 Task: Add Aura Cacia Clearing Eucalyptus Mist to the cart.
Action: Mouse moved to (323, 161)
Screenshot: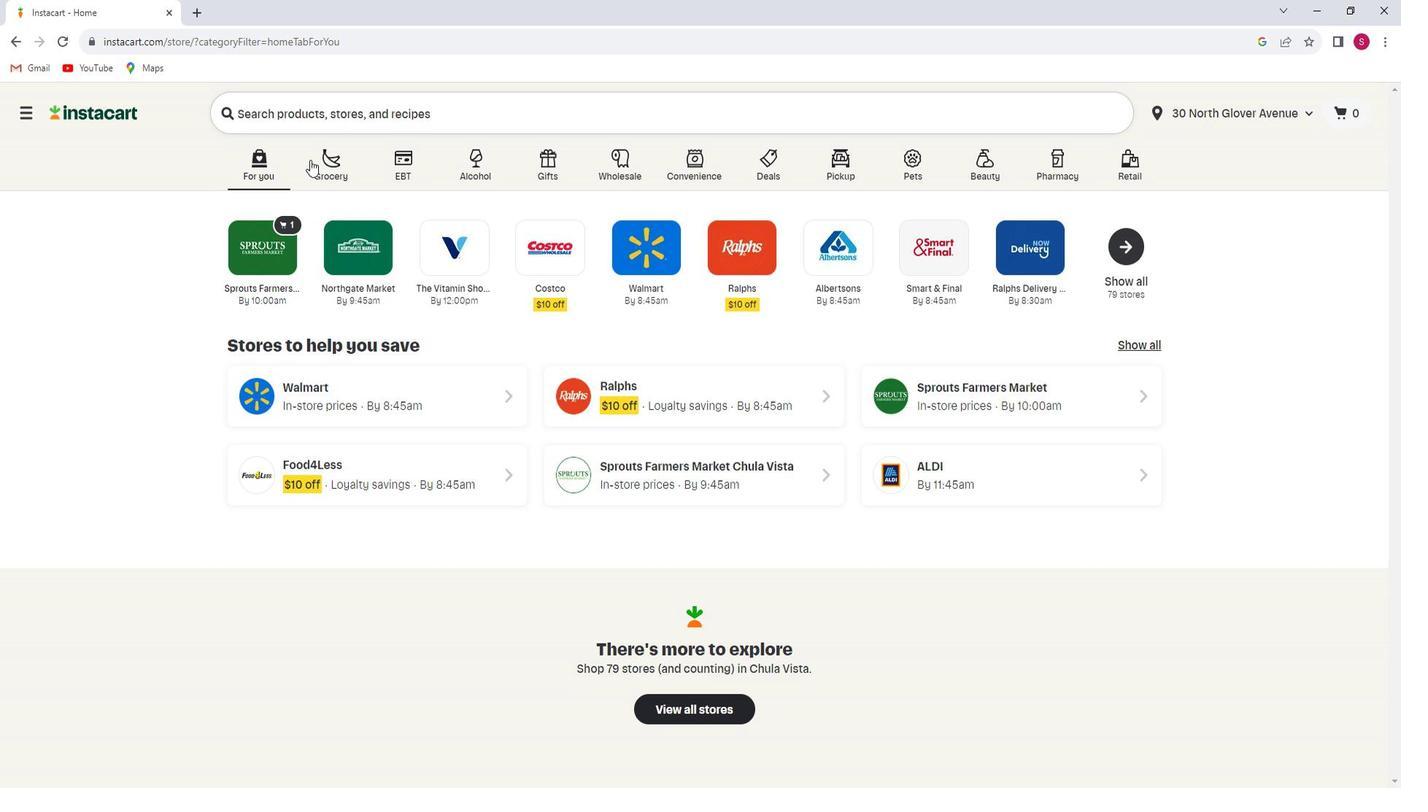 
Action: Mouse pressed left at (323, 161)
Screenshot: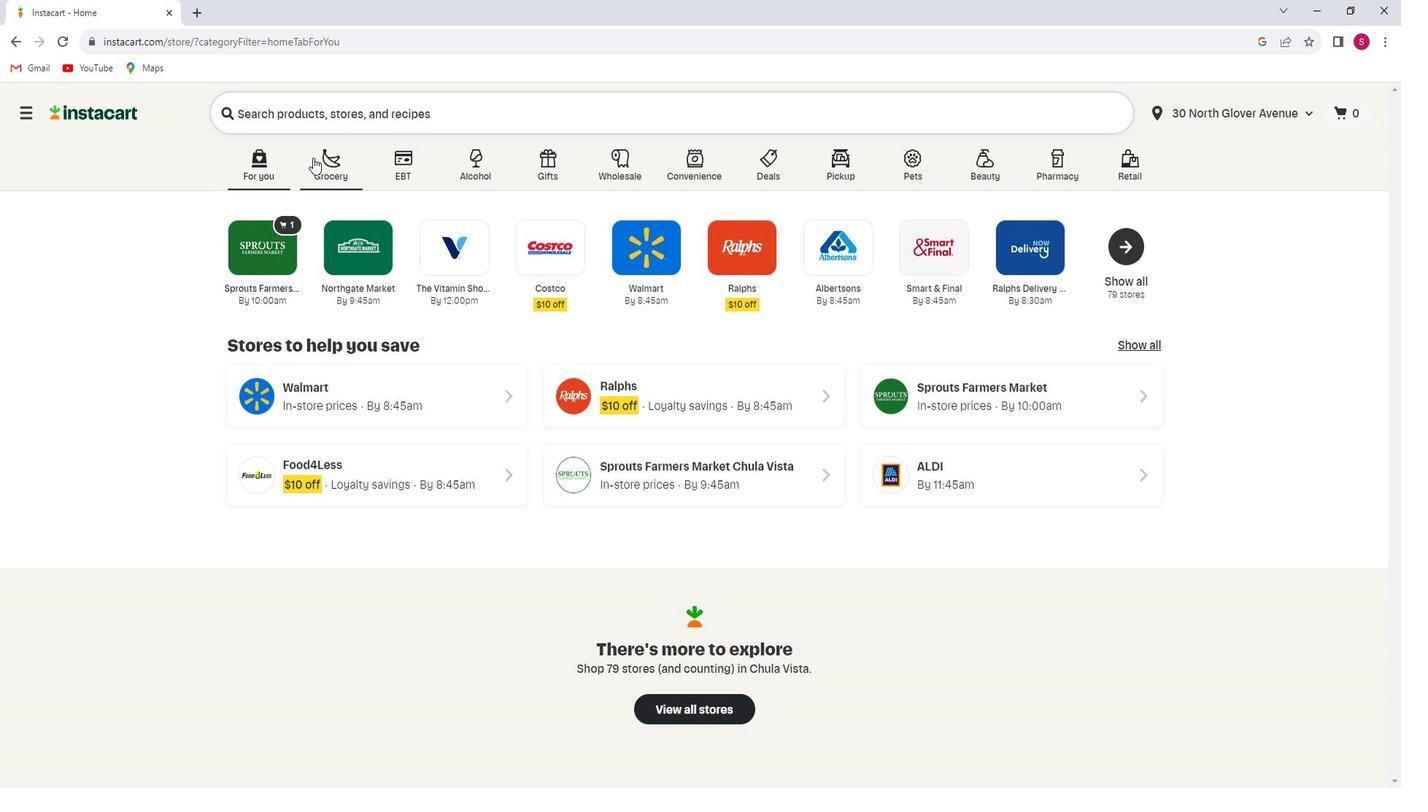 
Action: Mouse moved to (348, 424)
Screenshot: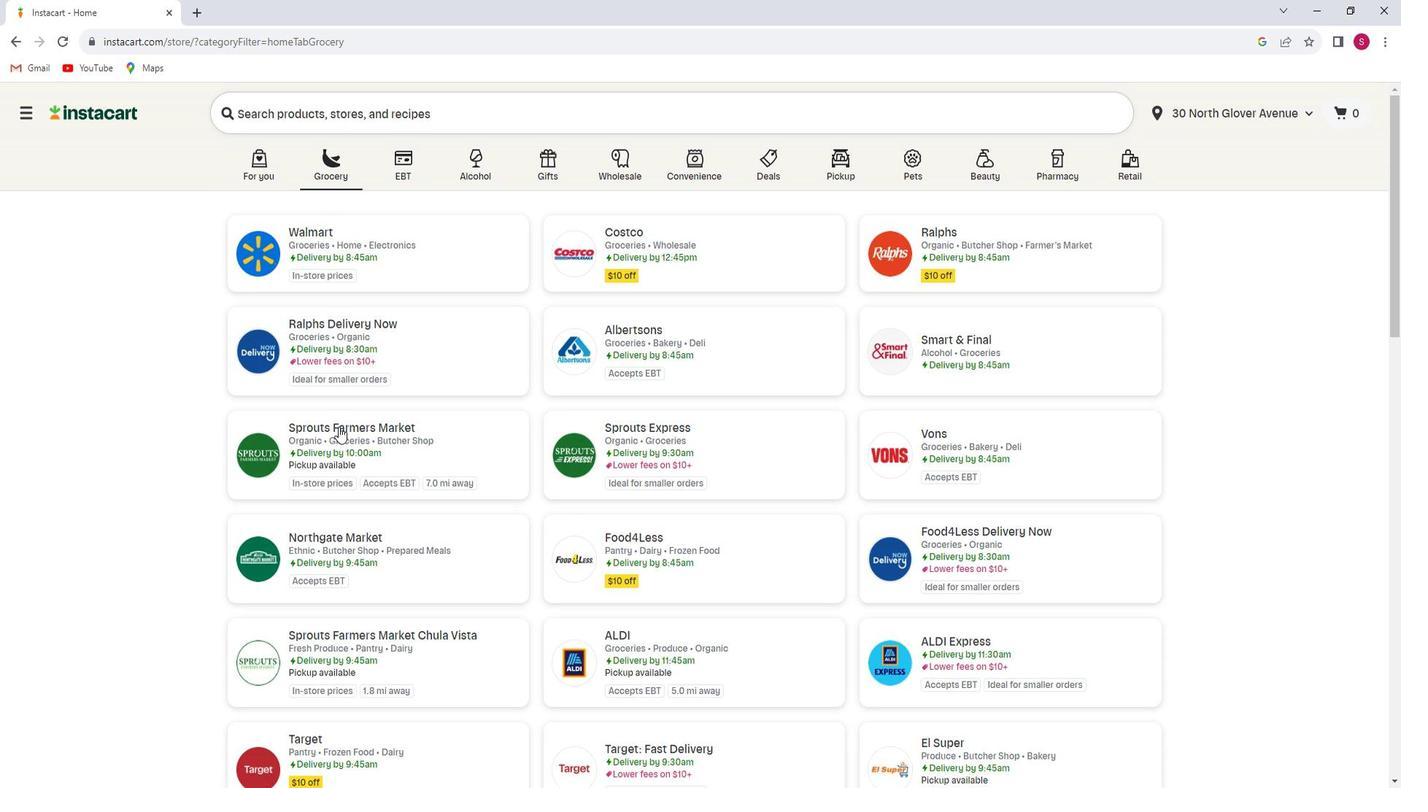 
Action: Mouse pressed left at (348, 424)
Screenshot: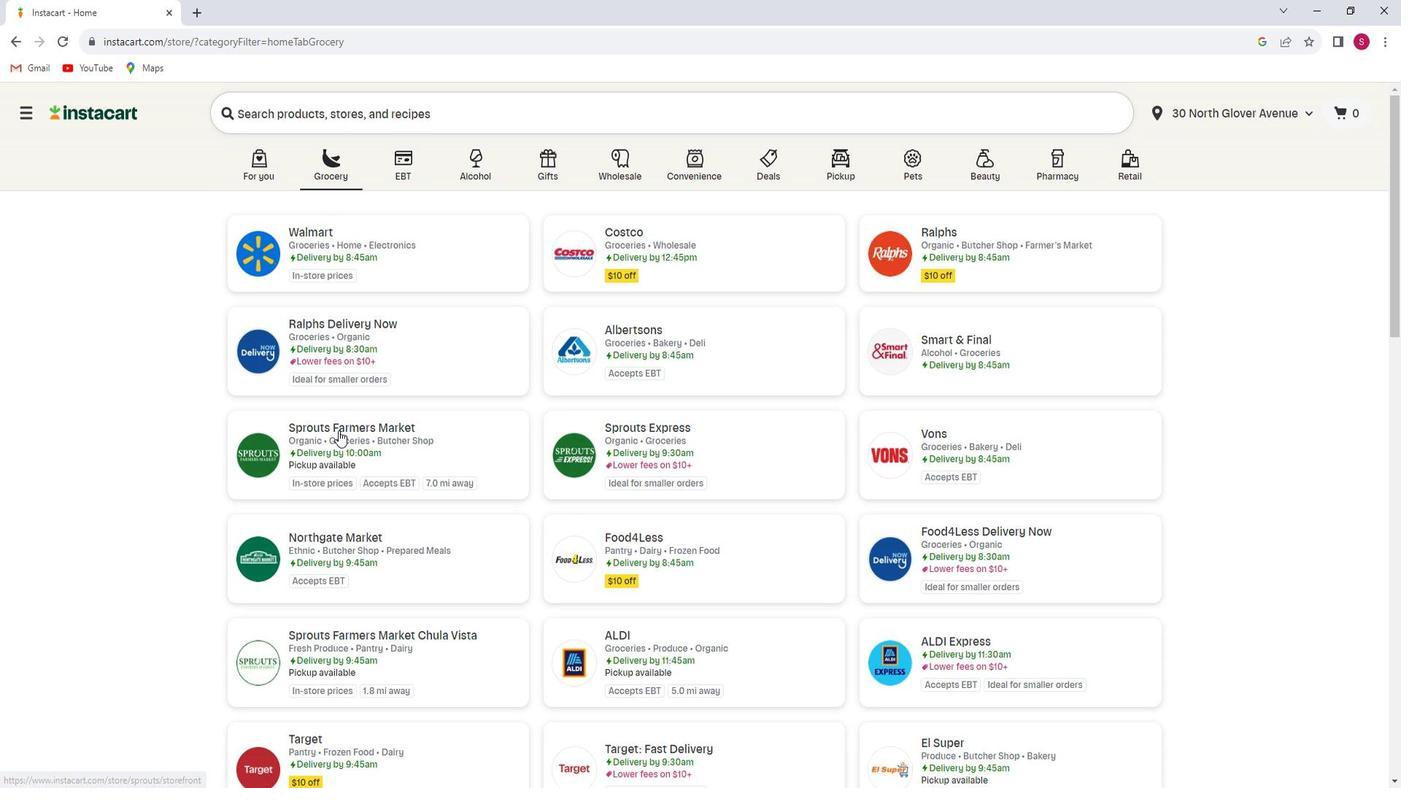 
Action: Mouse moved to (102, 481)
Screenshot: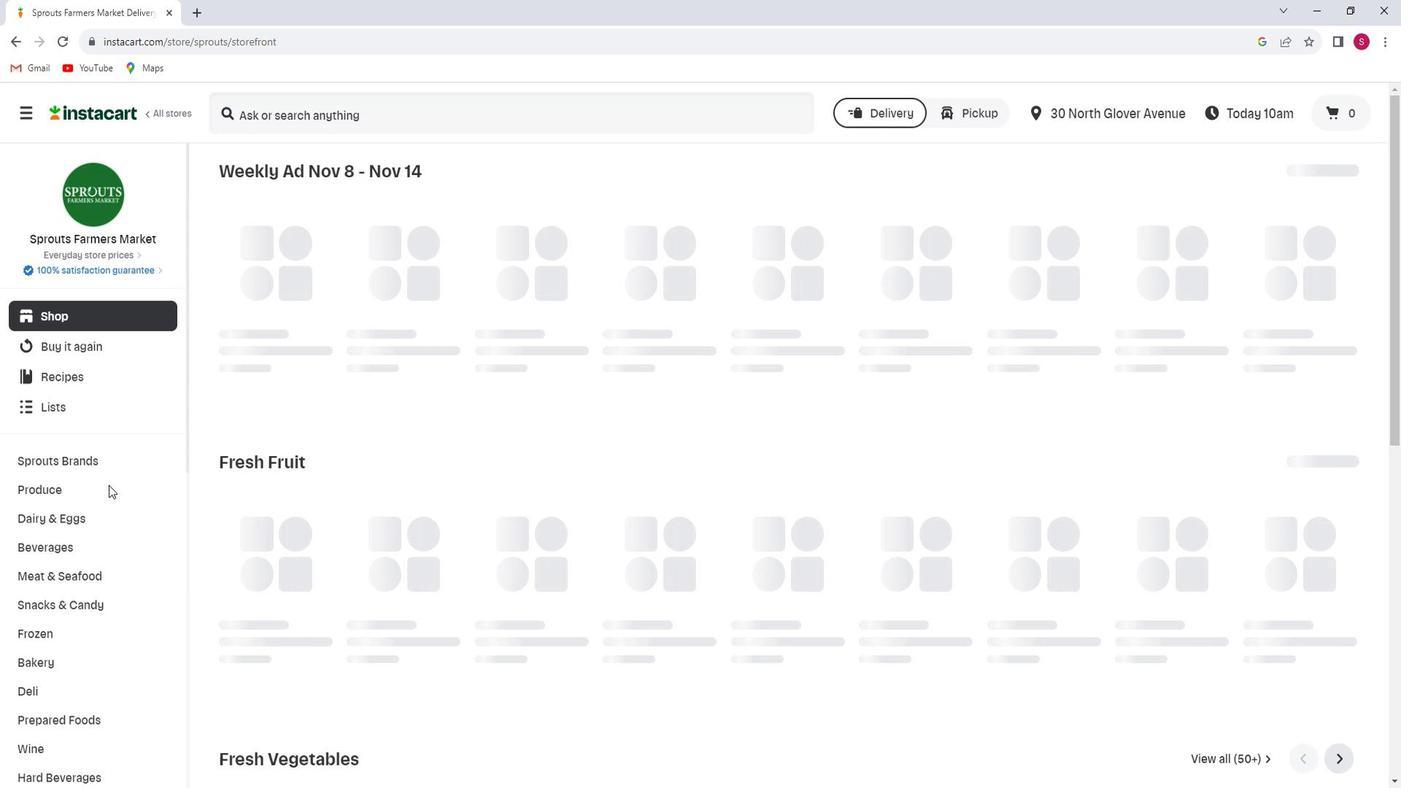 
Action: Mouse scrolled (102, 480) with delta (0, 0)
Screenshot: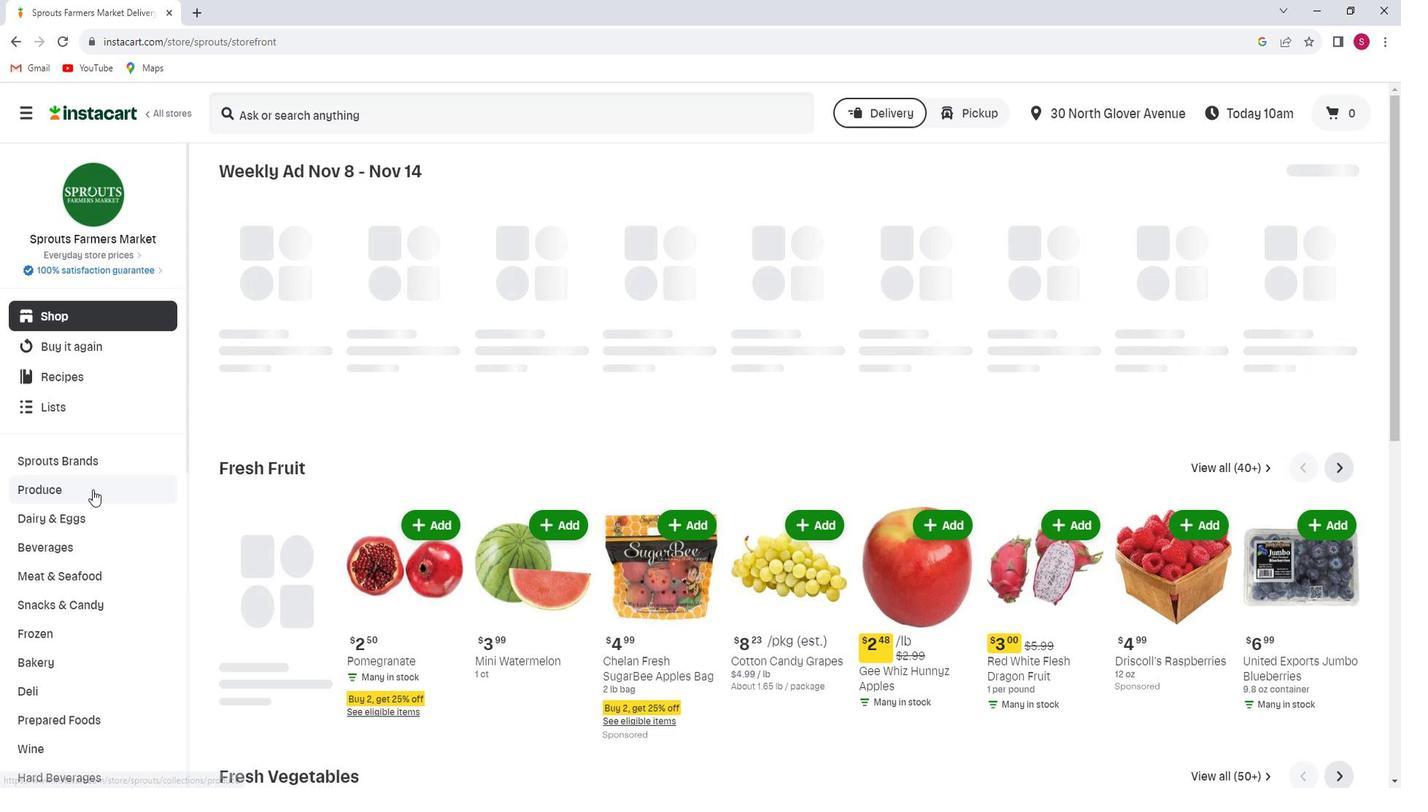 
Action: Mouse scrolled (102, 480) with delta (0, 0)
Screenshot: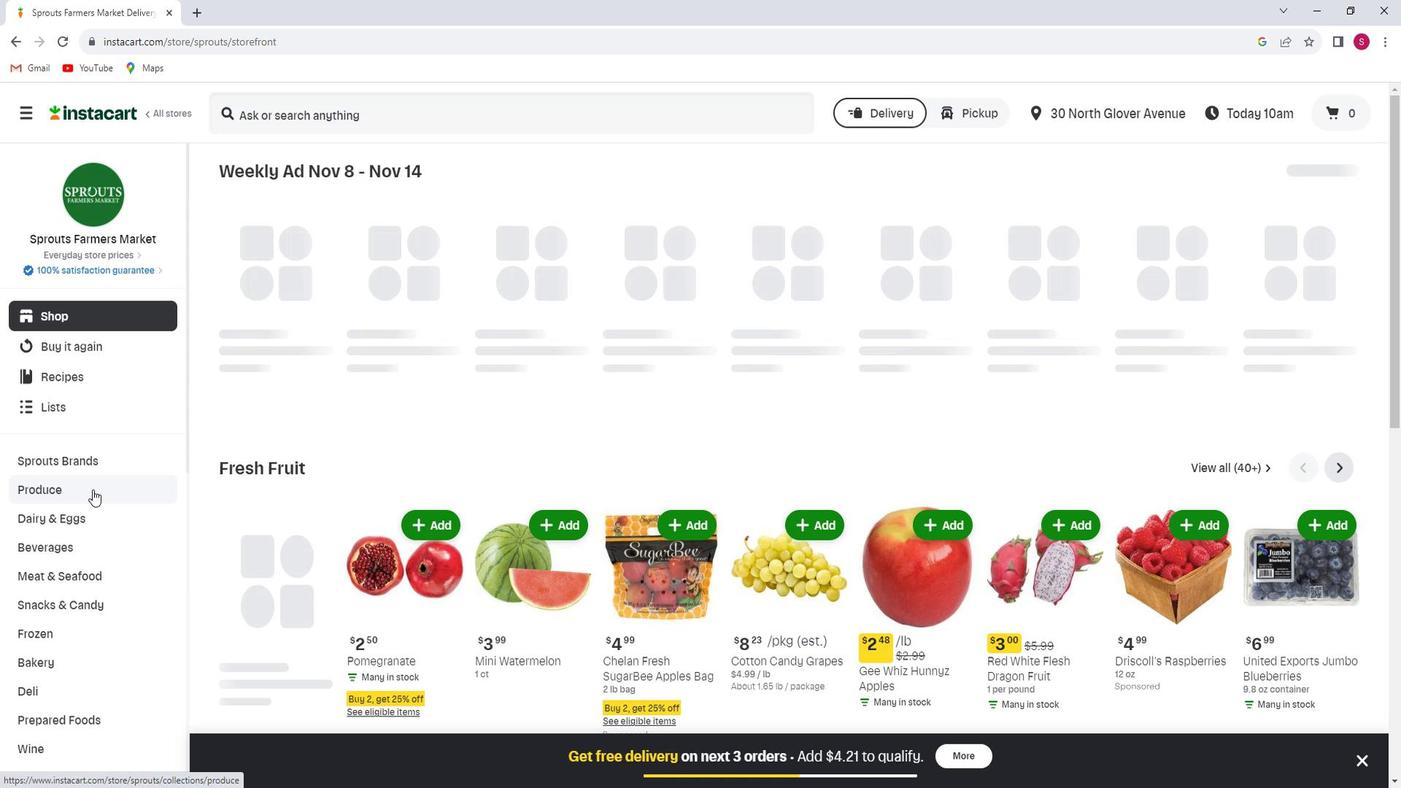 
Action: Mouse scrolled (102, 480) with delta (0, 0)
Screenshot: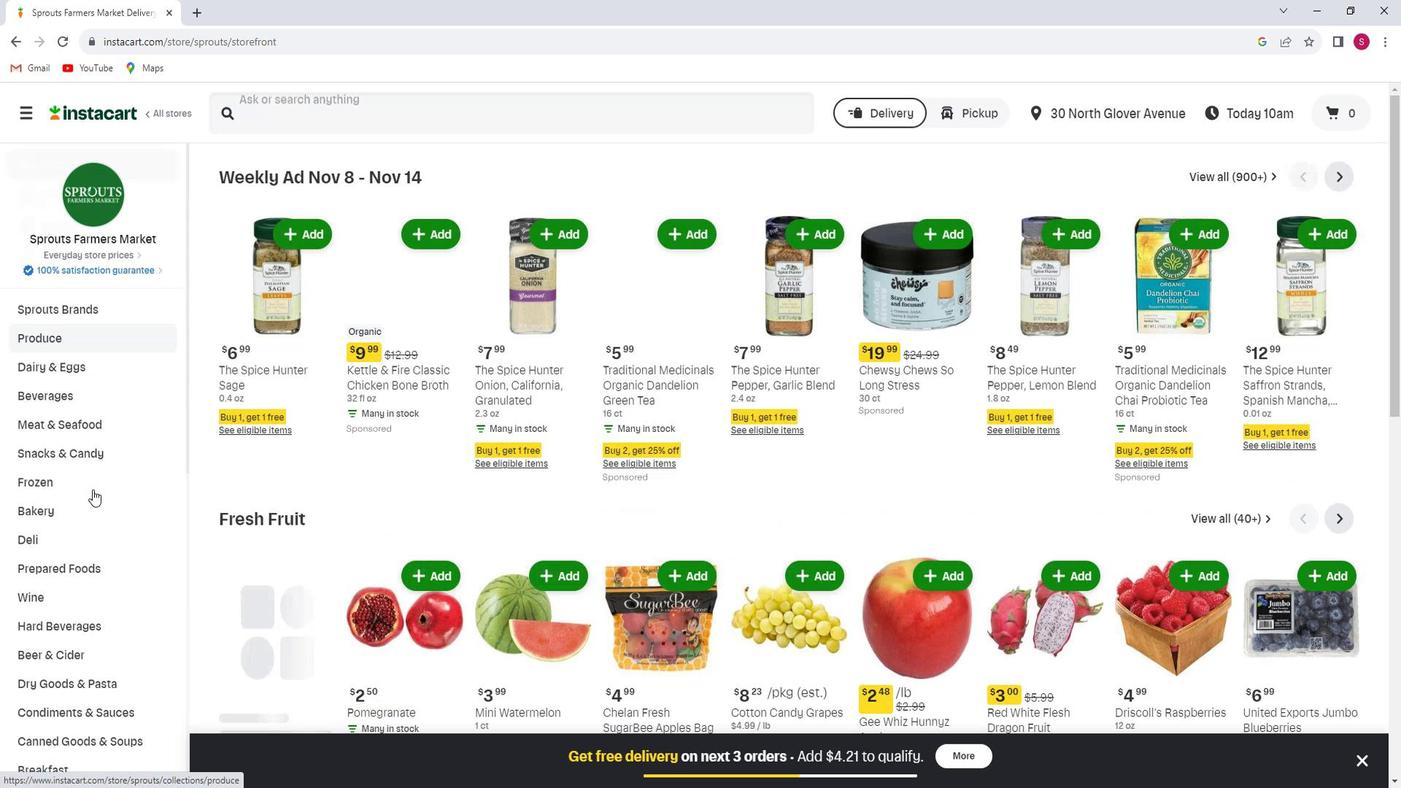 
Action: Mouse scrolled (102, 480) with delta (0, 0)
Screenshot: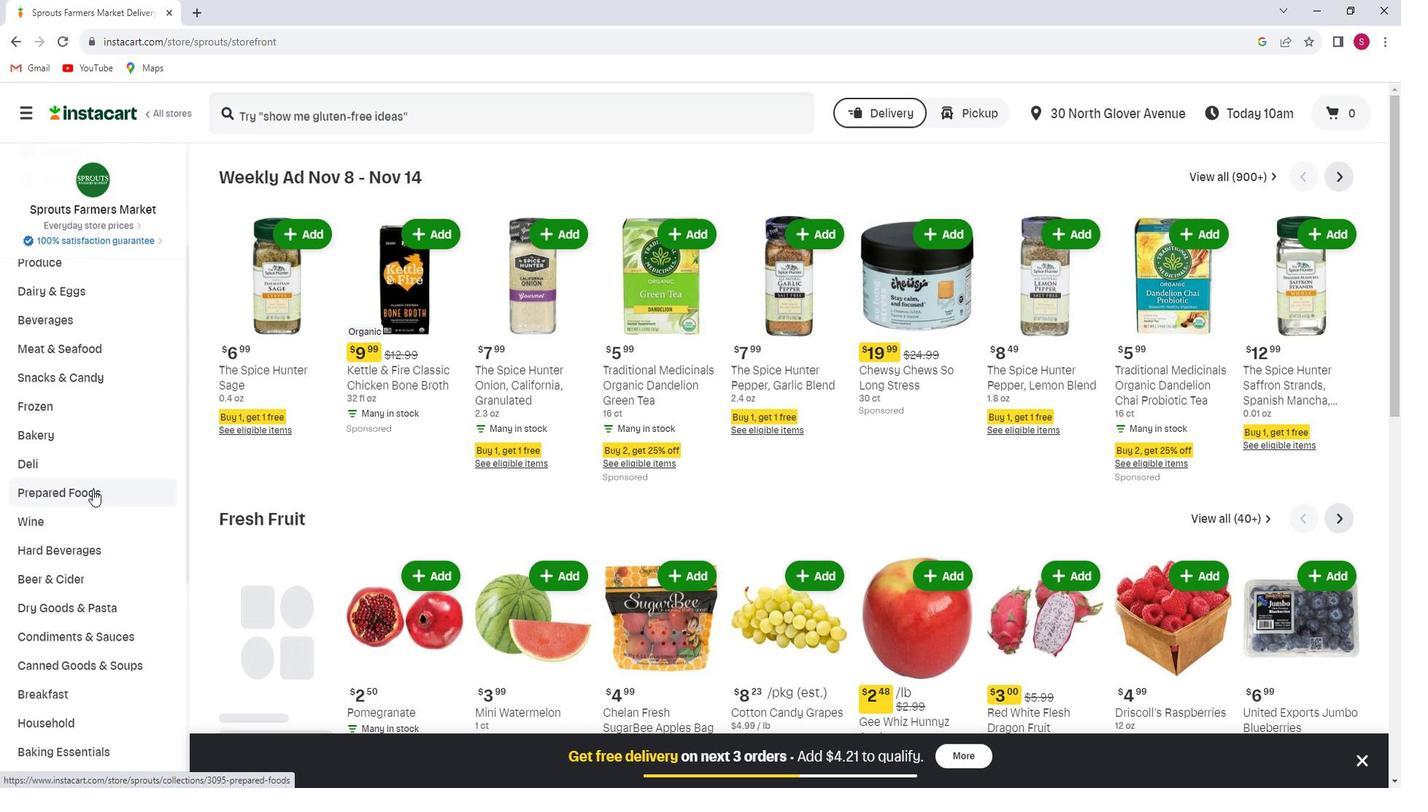 
Action: Mouse scrolled (102, 480) with delta (0, 0)
Screenshot: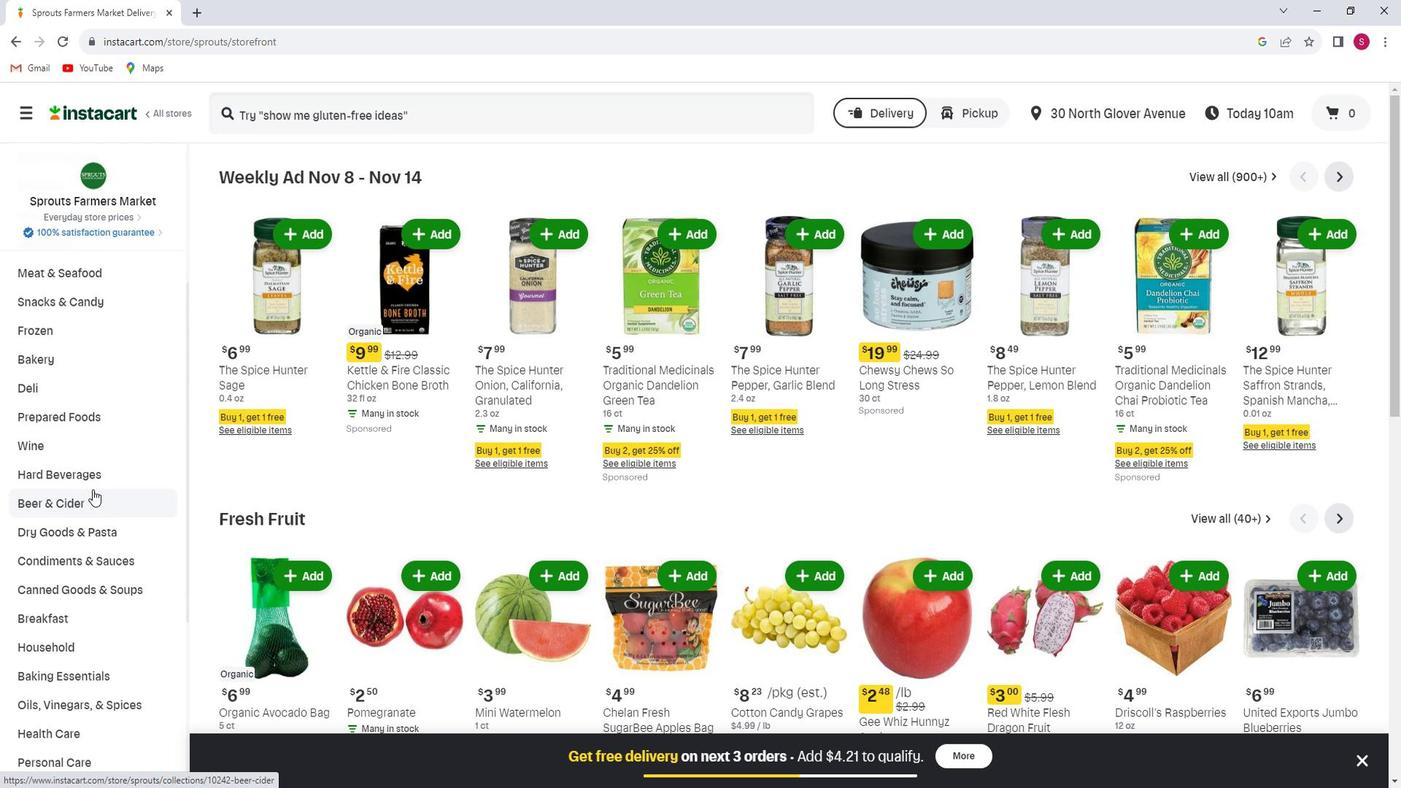 
Action: Mouse scrolled (102, 480) with delta (0, 0)
Screenshot: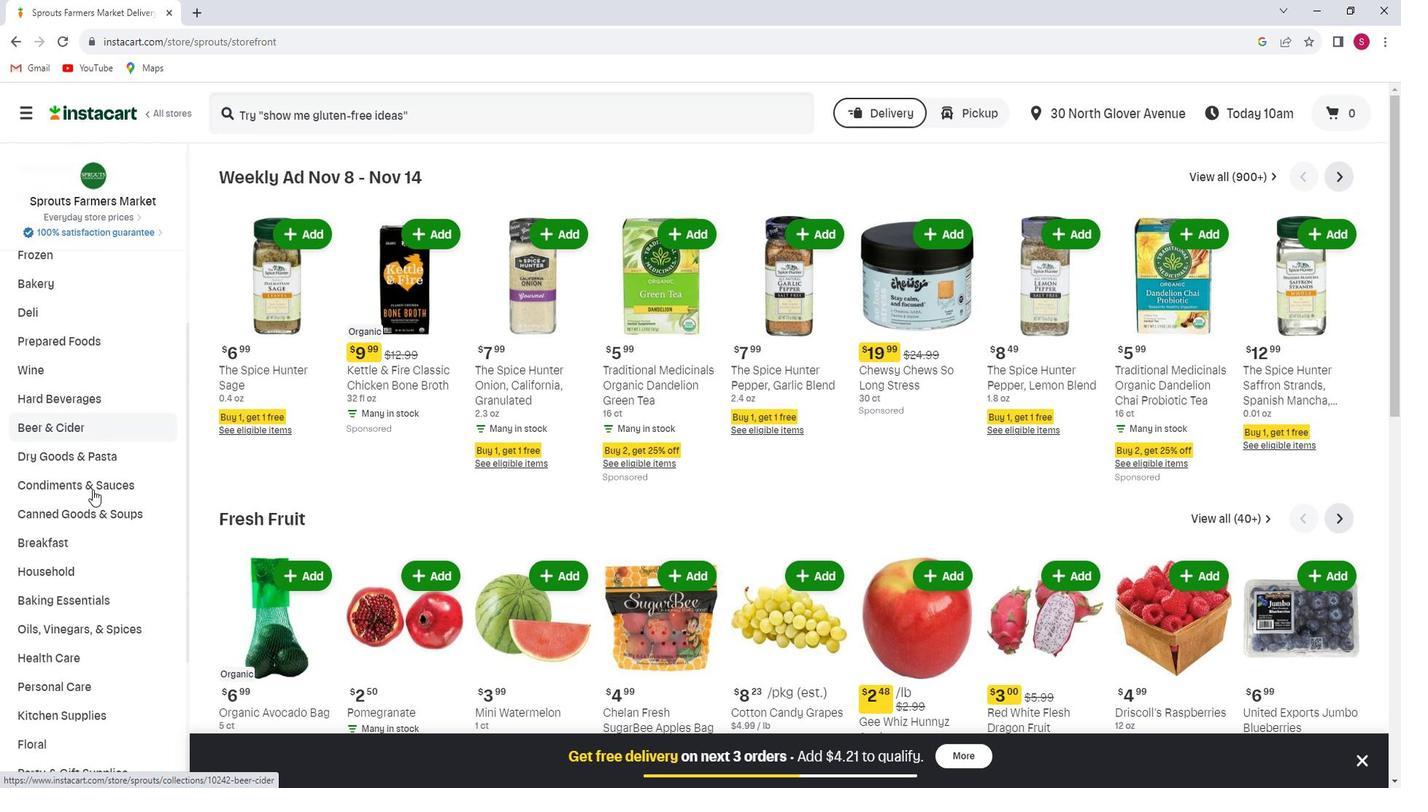 
Action: Mouse scrolled (102, 480) with delta (0, 0)
Screenshot: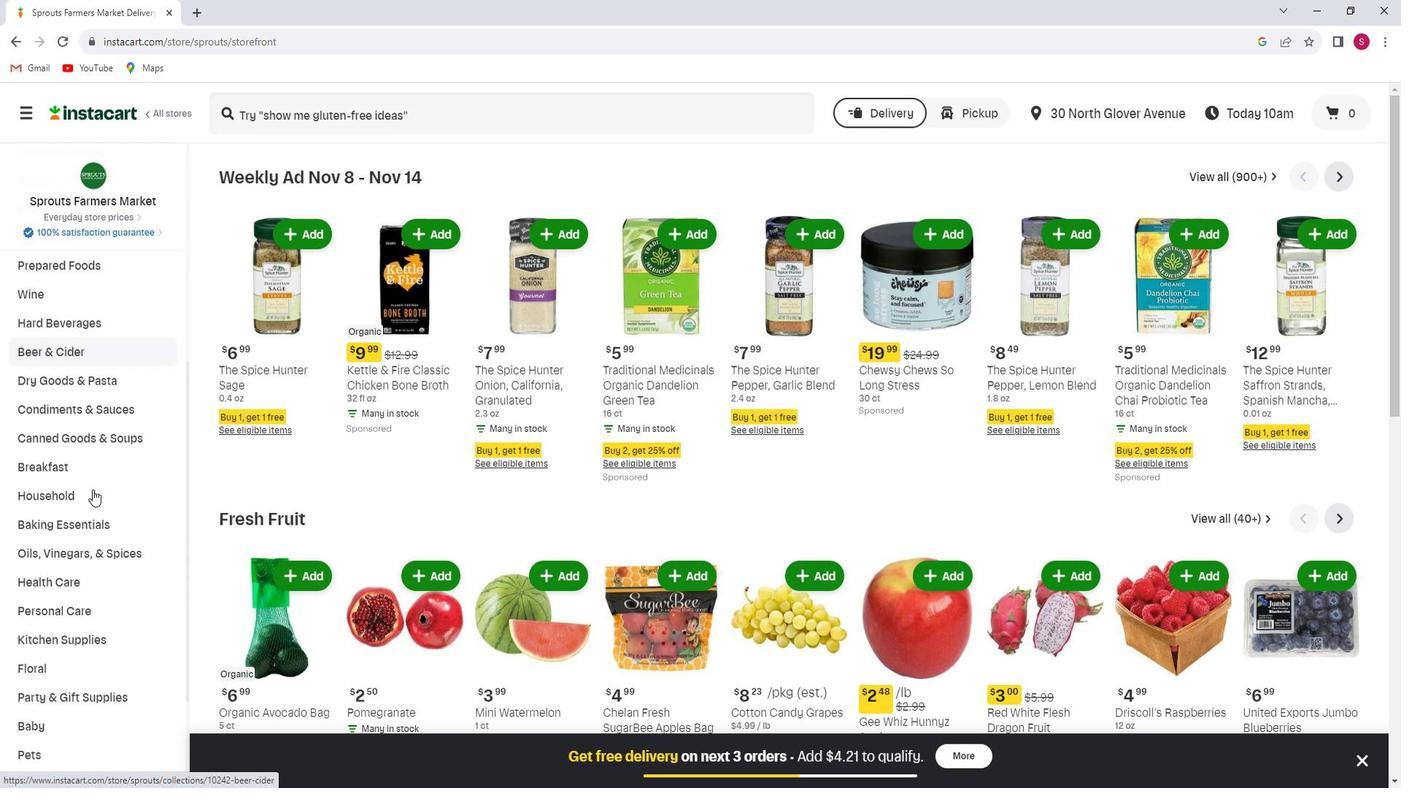 
Action: Mouse scrolled (102, 480) with delta (0, 0)
Screenshot: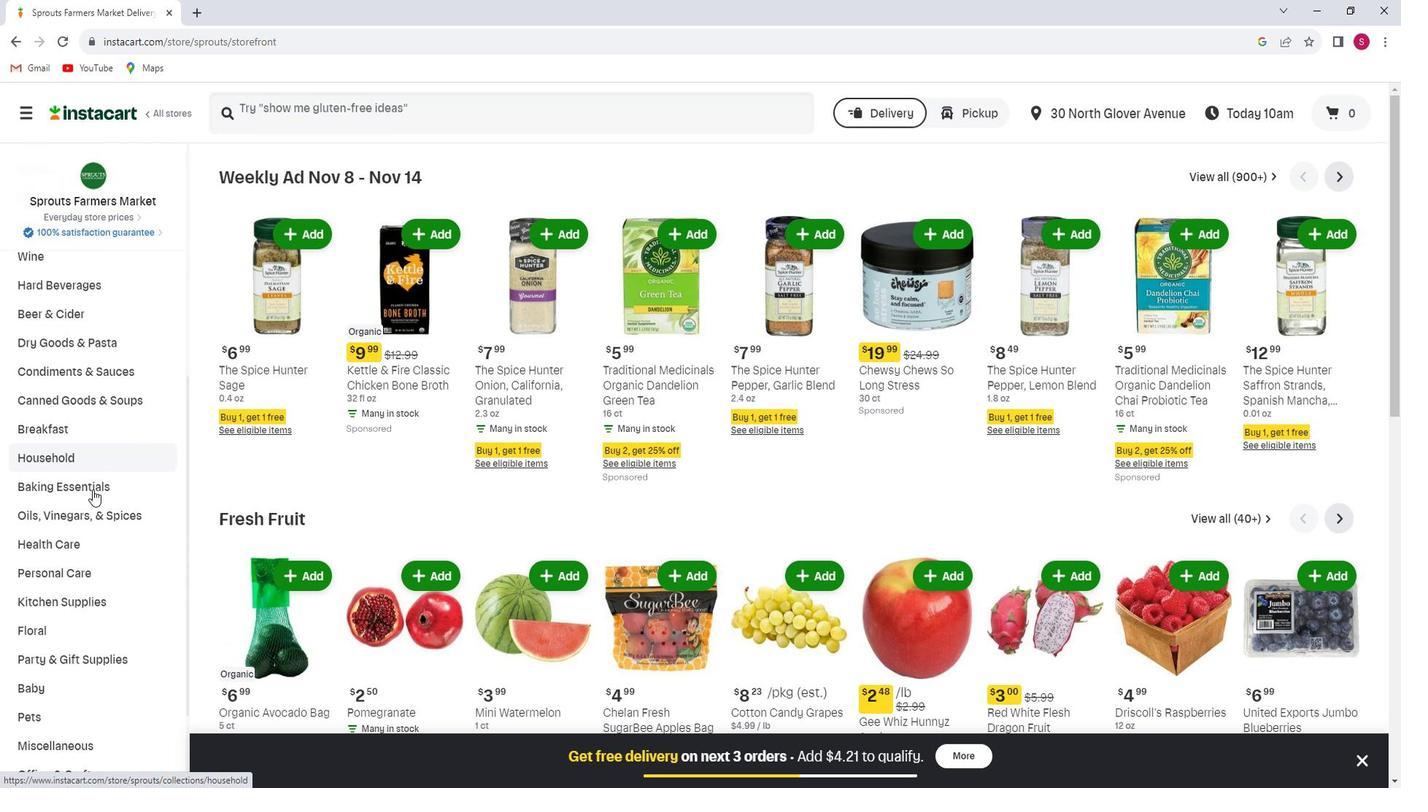 
Action: Mouse moved to (110, 456)
Screenshot: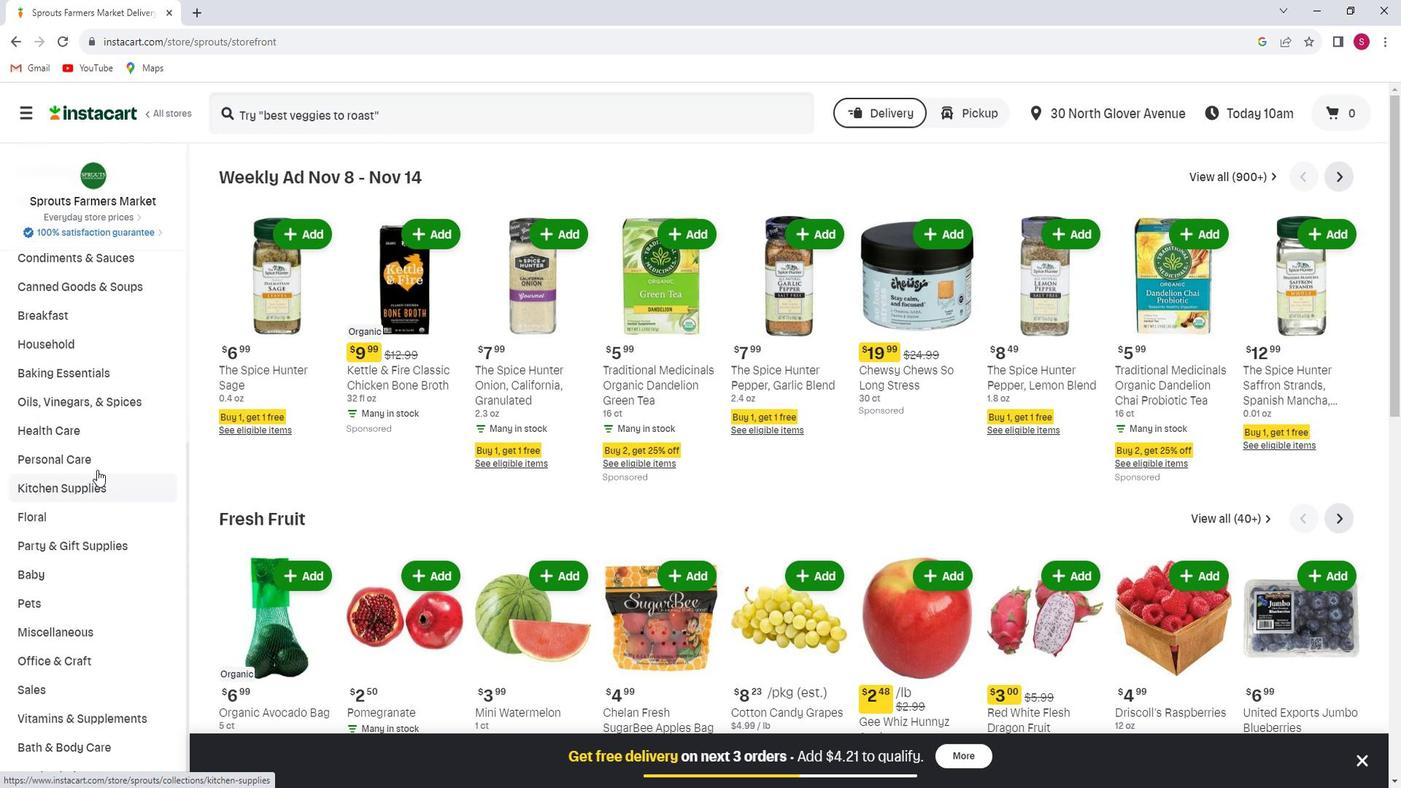 
Action: Mouse pressed left at (110, 456)
Screenshot: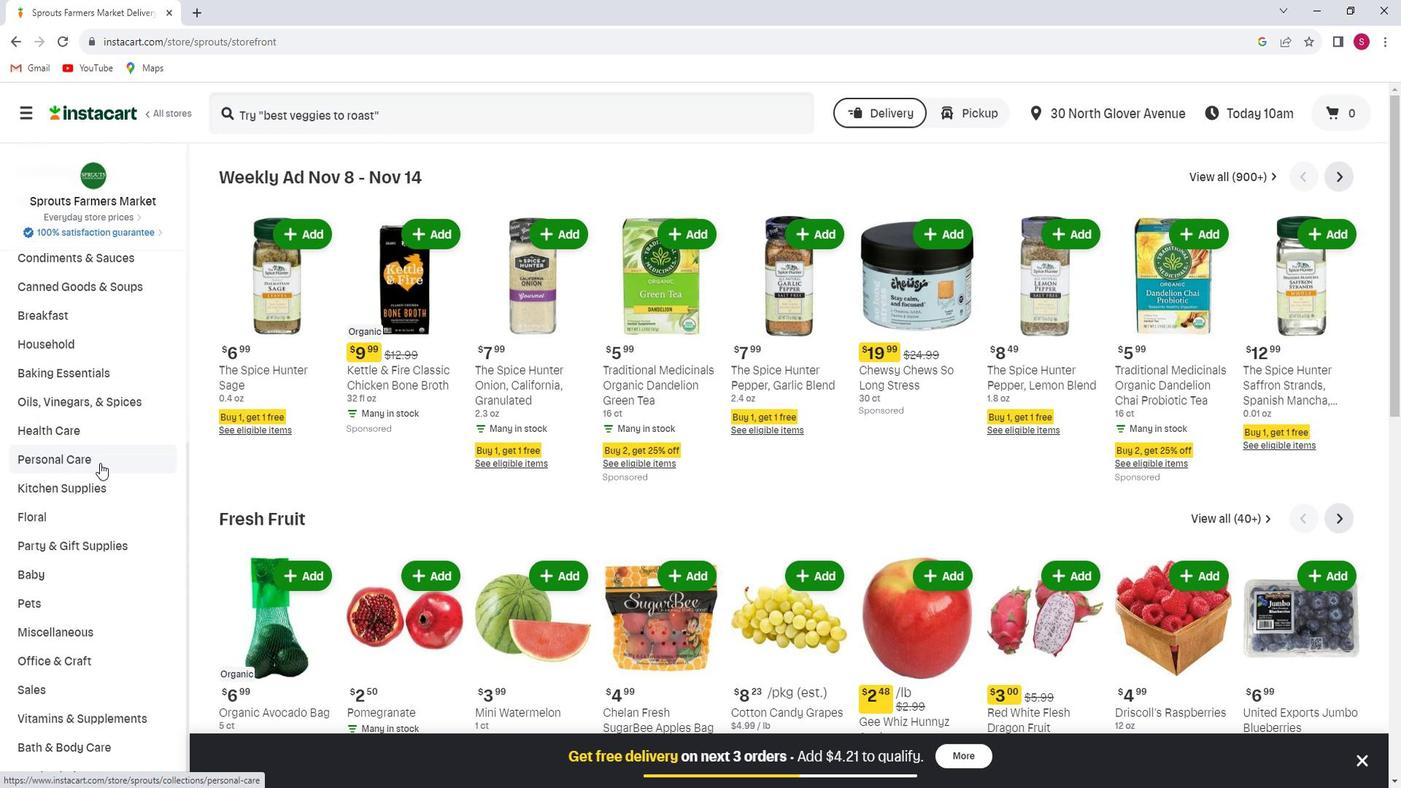 
Action: Mouse moved to (1282, 218)
Screenshot: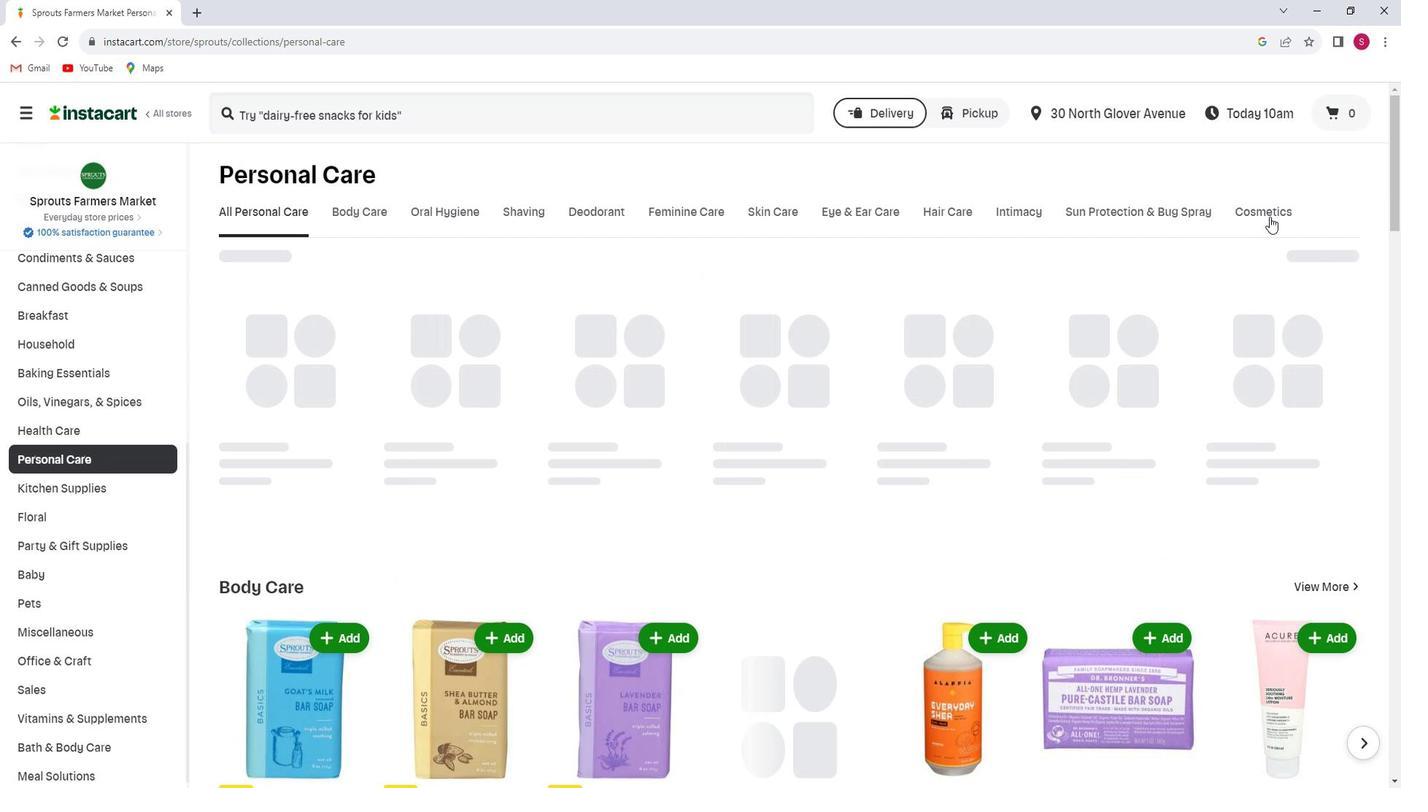 
Action: Mouse pressed left at (1282, 218)
Screenshot: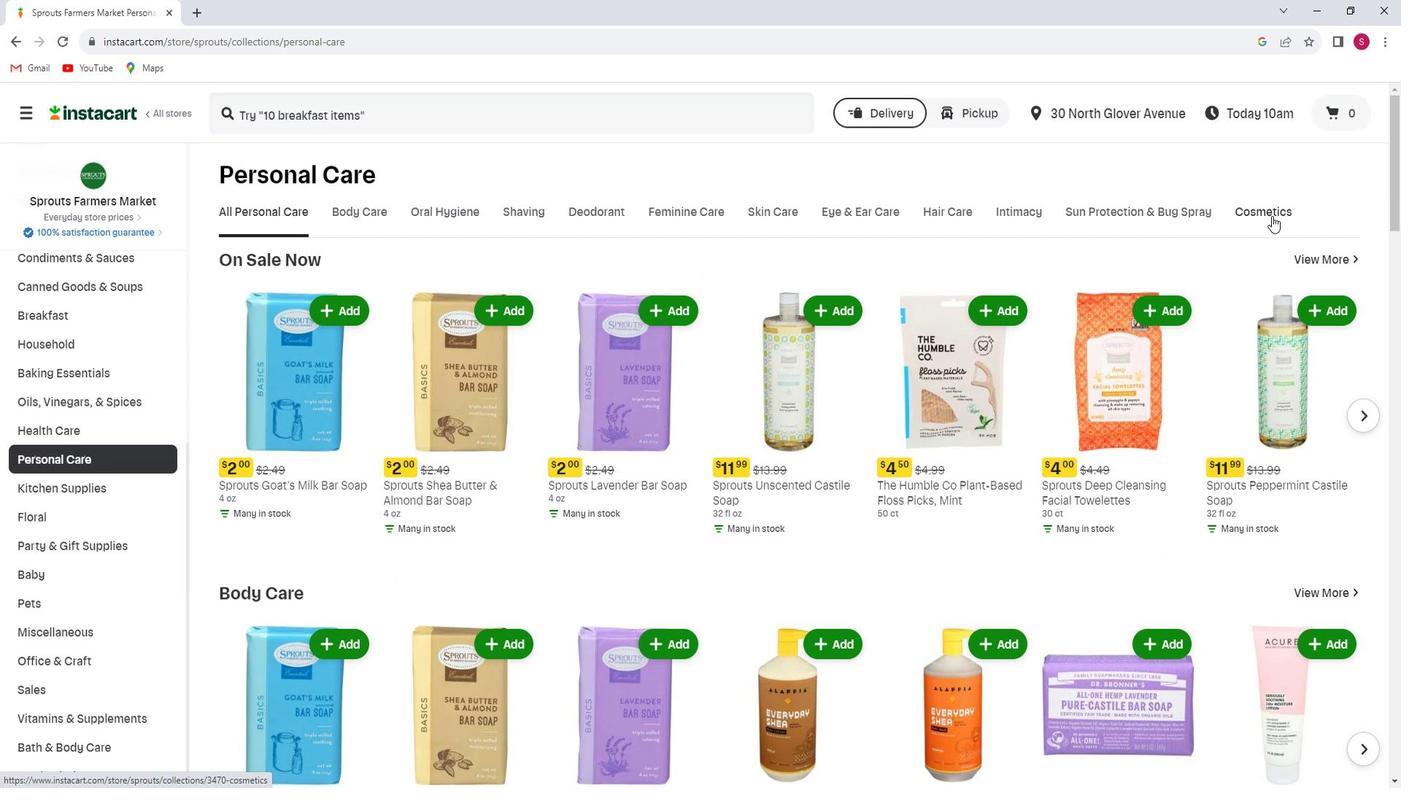
Action: Mouse moved to (538, 278)
Screenshot: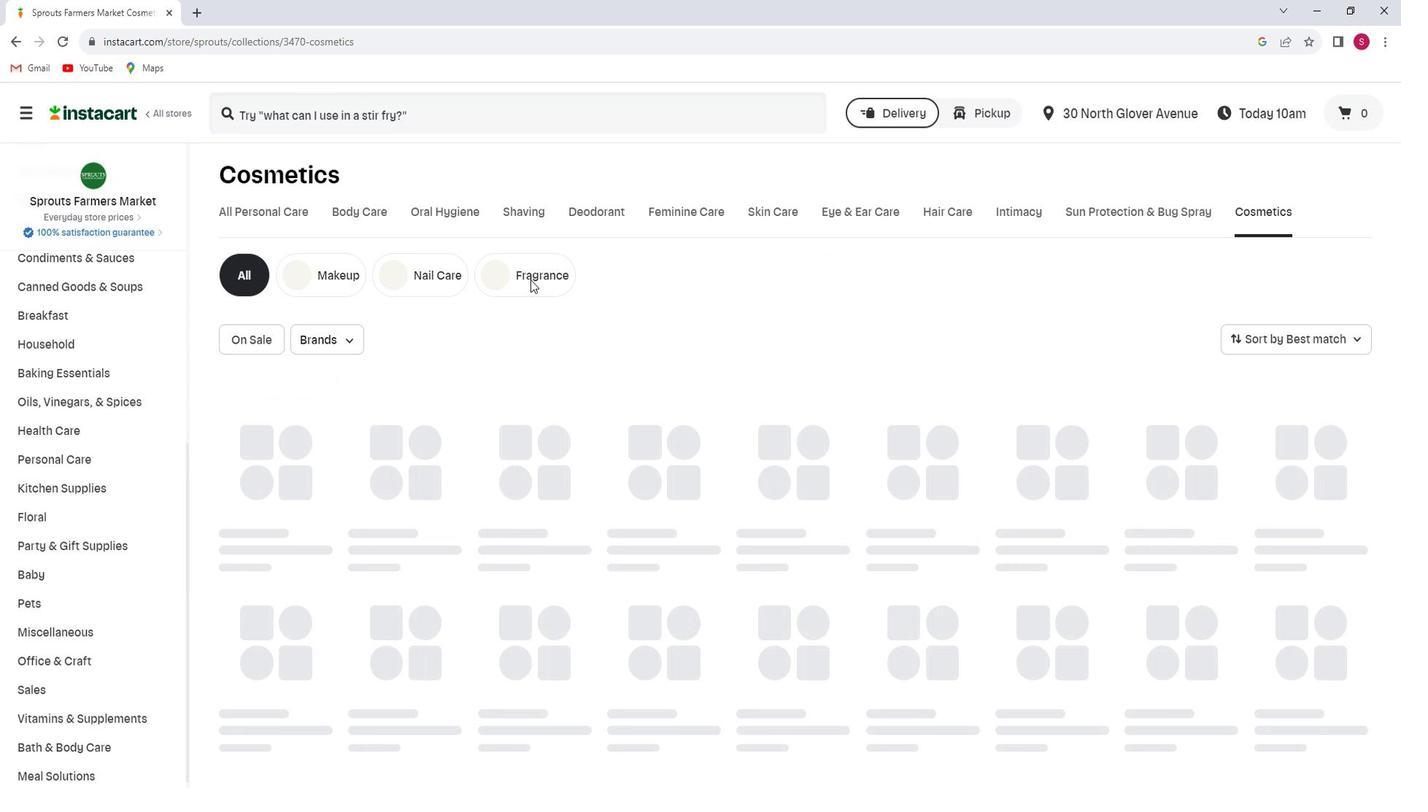 
Action: Mouse pressed left at (538, 278)
Screenshot: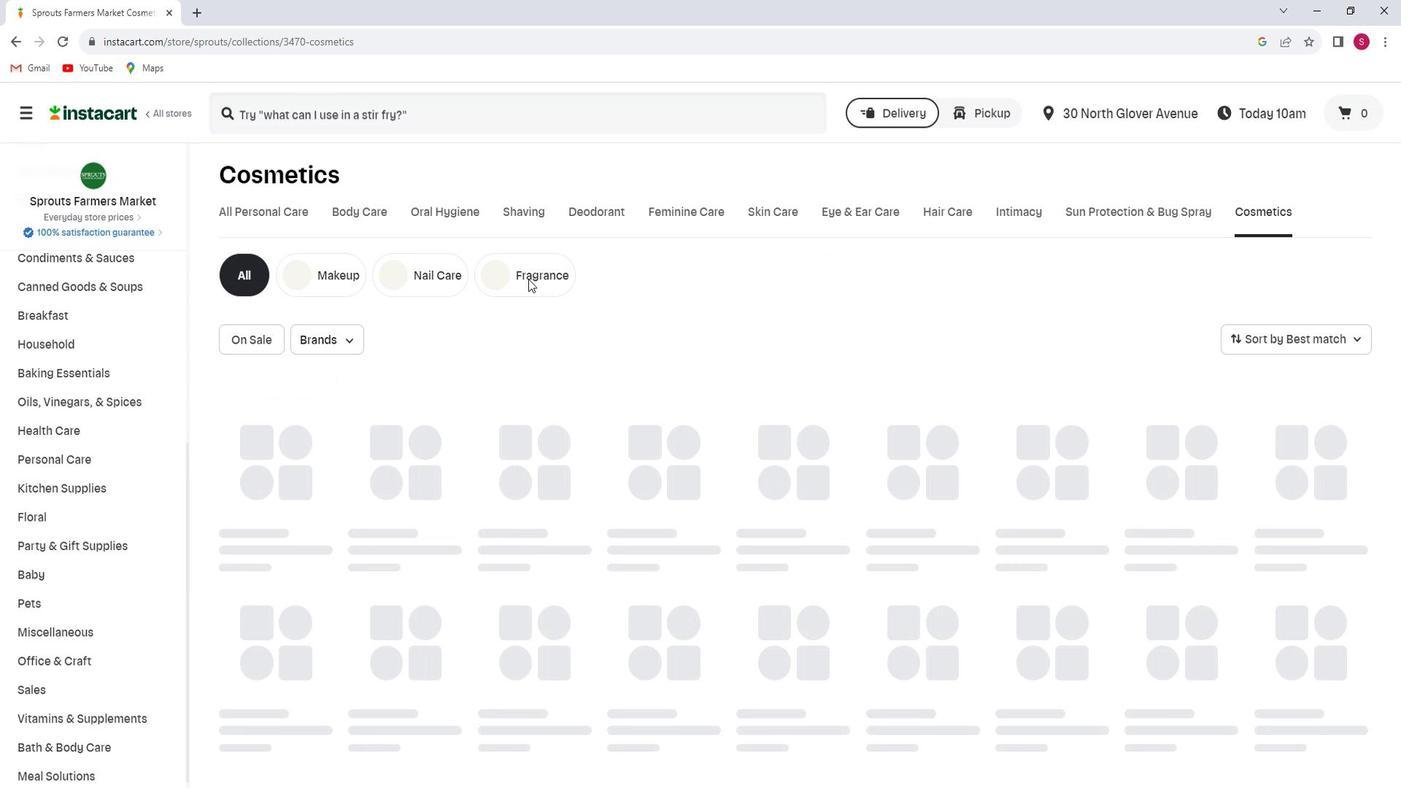 
Action: Mouse moved to (475, 121)
Screenshot: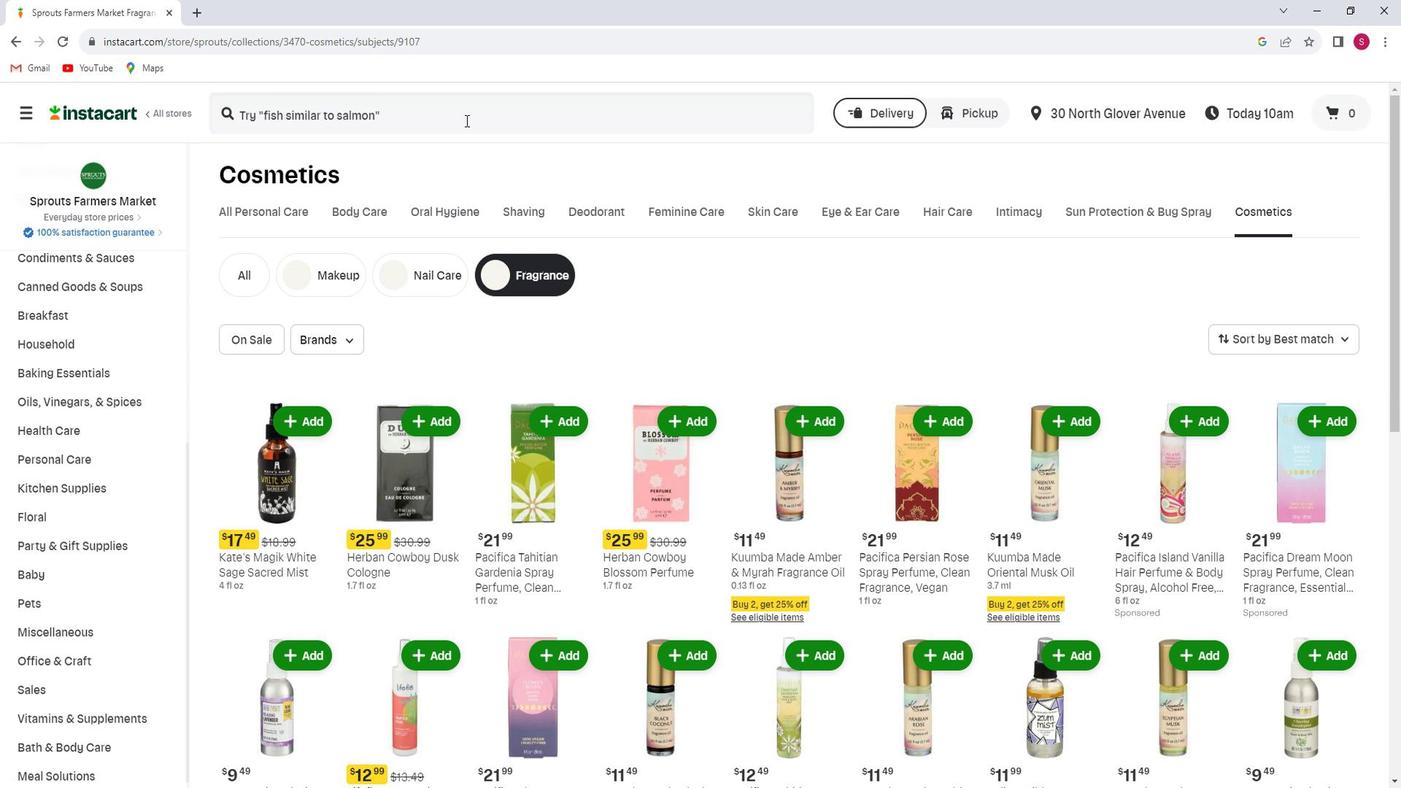 
Action: Mouse pressed left at (475, 121)
Screenshot: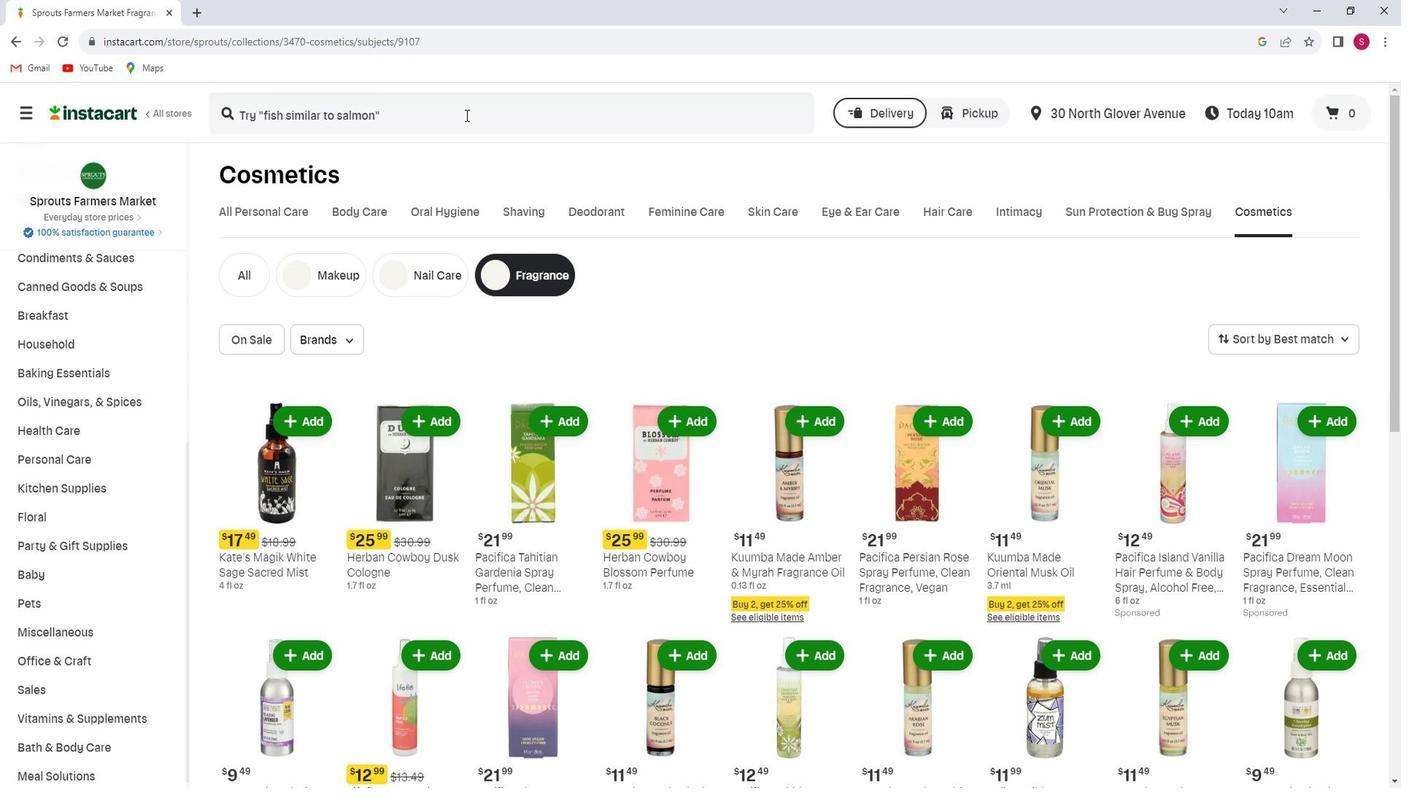 
Action: Key pressed <Key.shift><Key.shift><Key.shift><Key.shift><Key.shift><Key.shift><Key.shift><Key.shift><Key.shift><Key.shift><Key.shift><Key.shift><Key.shift><Key.shift><Key.shift><Key.shift><Key.shift><Key.shift><Key.shift><Key.shift>Aura<Key.space><Key.shift><Key.shift><Key.shift><Key.shift><Key.shift>Cacia<Key.space><Key.shift><Key.shift><Key.shift><Key.shift><Key.shift>Clearing<Key.space><Key.shift><Key.shift><Key.shift><Key.shift><Key.shift><Key.shift>Eucalyptus<Key.space><Key.shift_r>Mist<Key.enter>
Screenshot: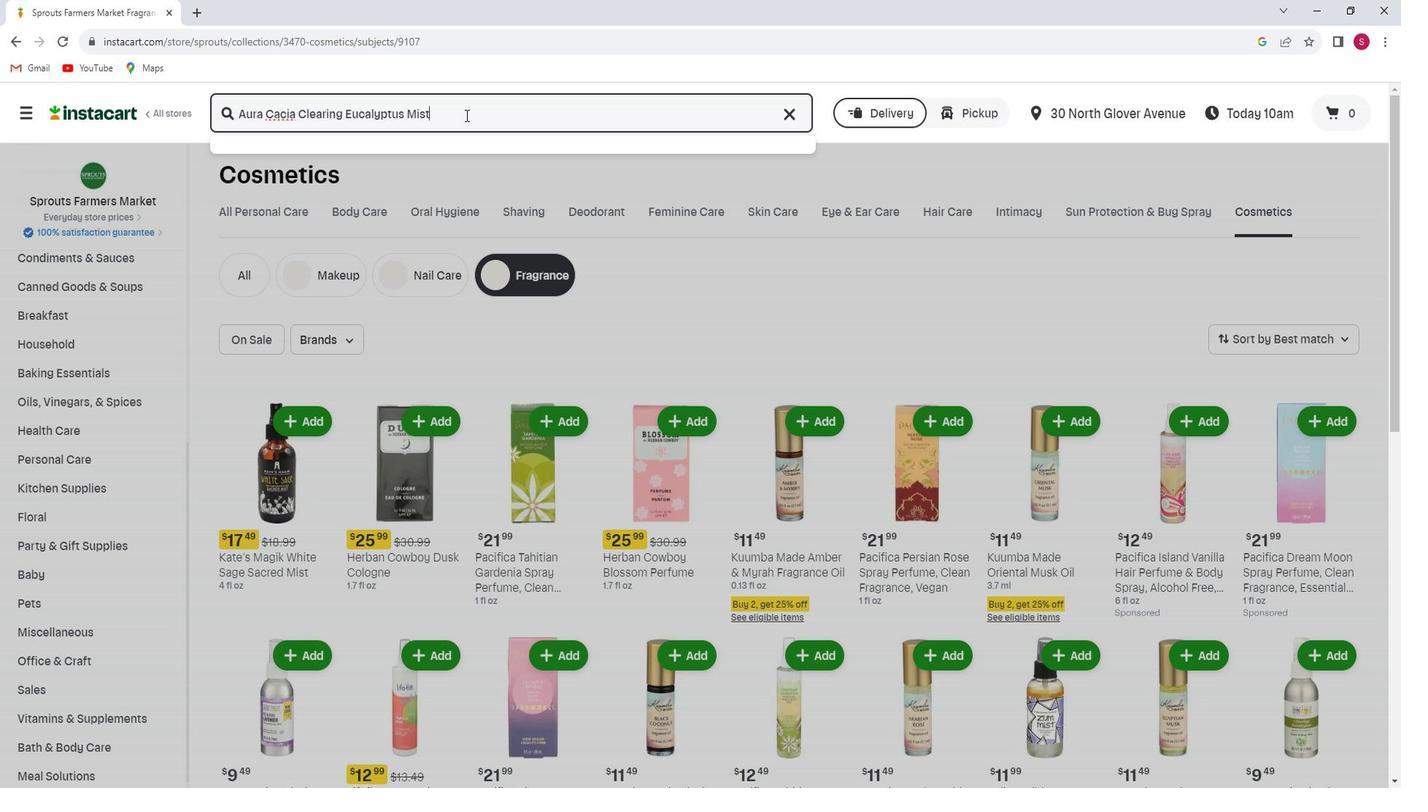 
Action: Mouse moved to (532, 197)
Screenshot: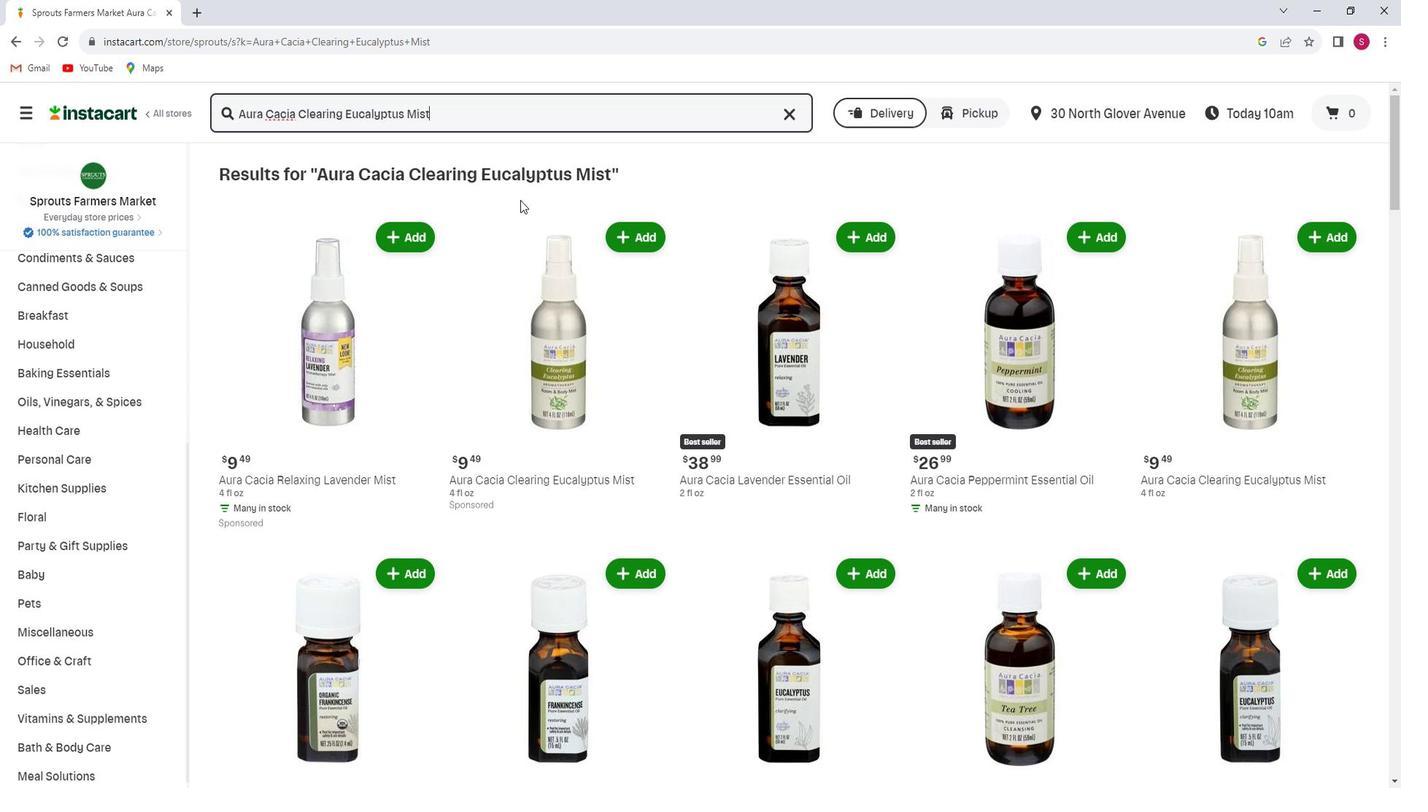 
Action: Mouse scrolled (532, 196) with delta (0, 0)
Screenshot: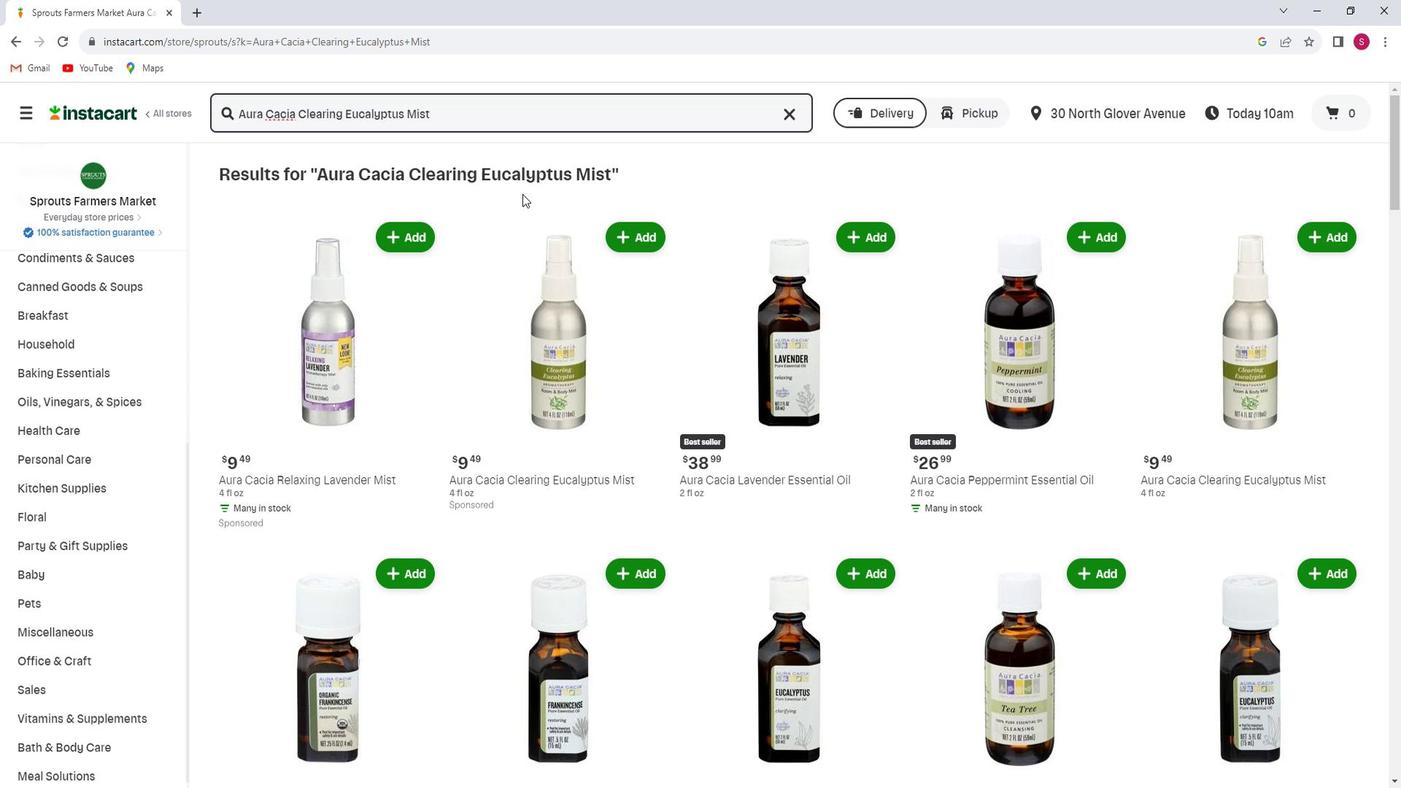
Action: Mouse moved to (620, 172)
Screenshot: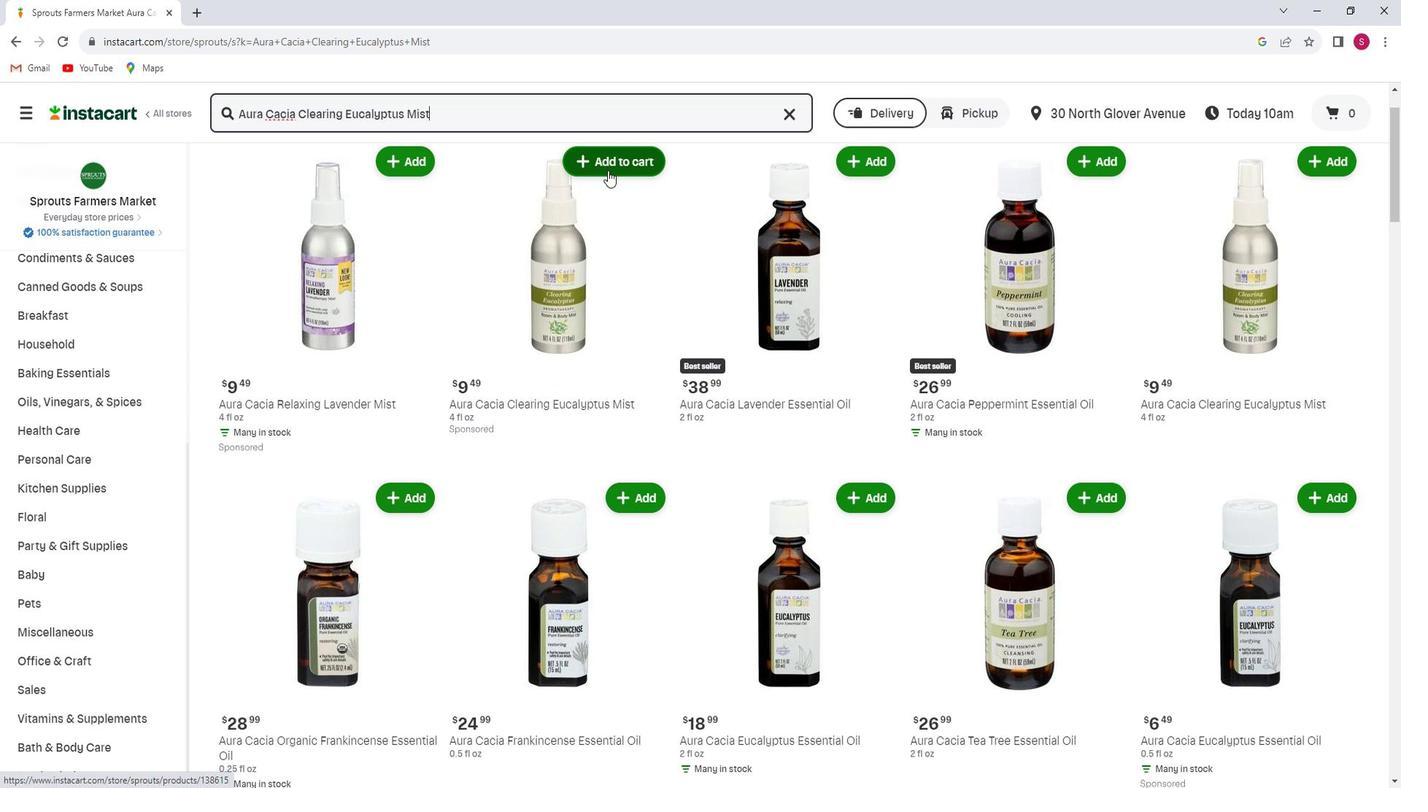 
Action: Mouse pressed left at (620, 172)
Screenshot: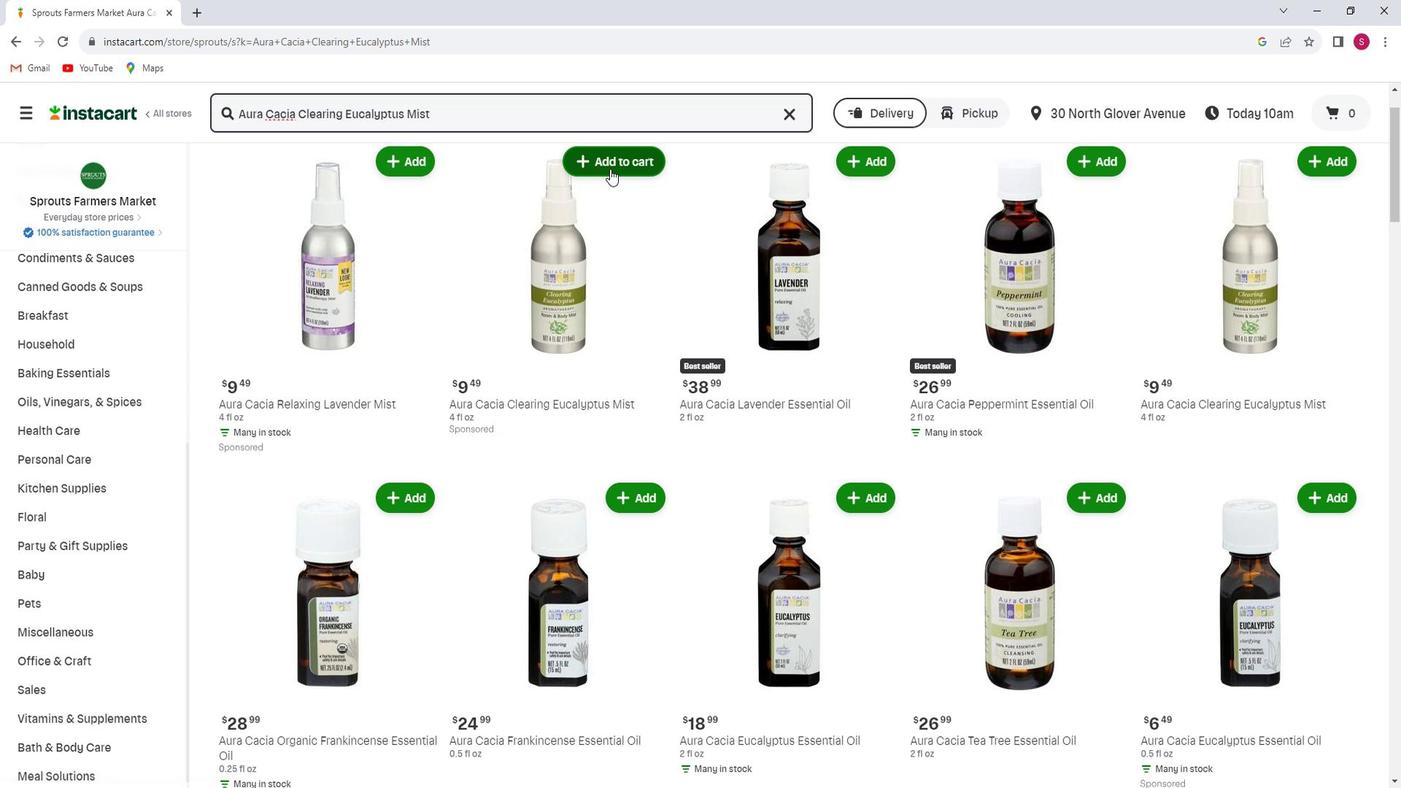 
Action: Mouse moved to (637, 205)
Screenshot: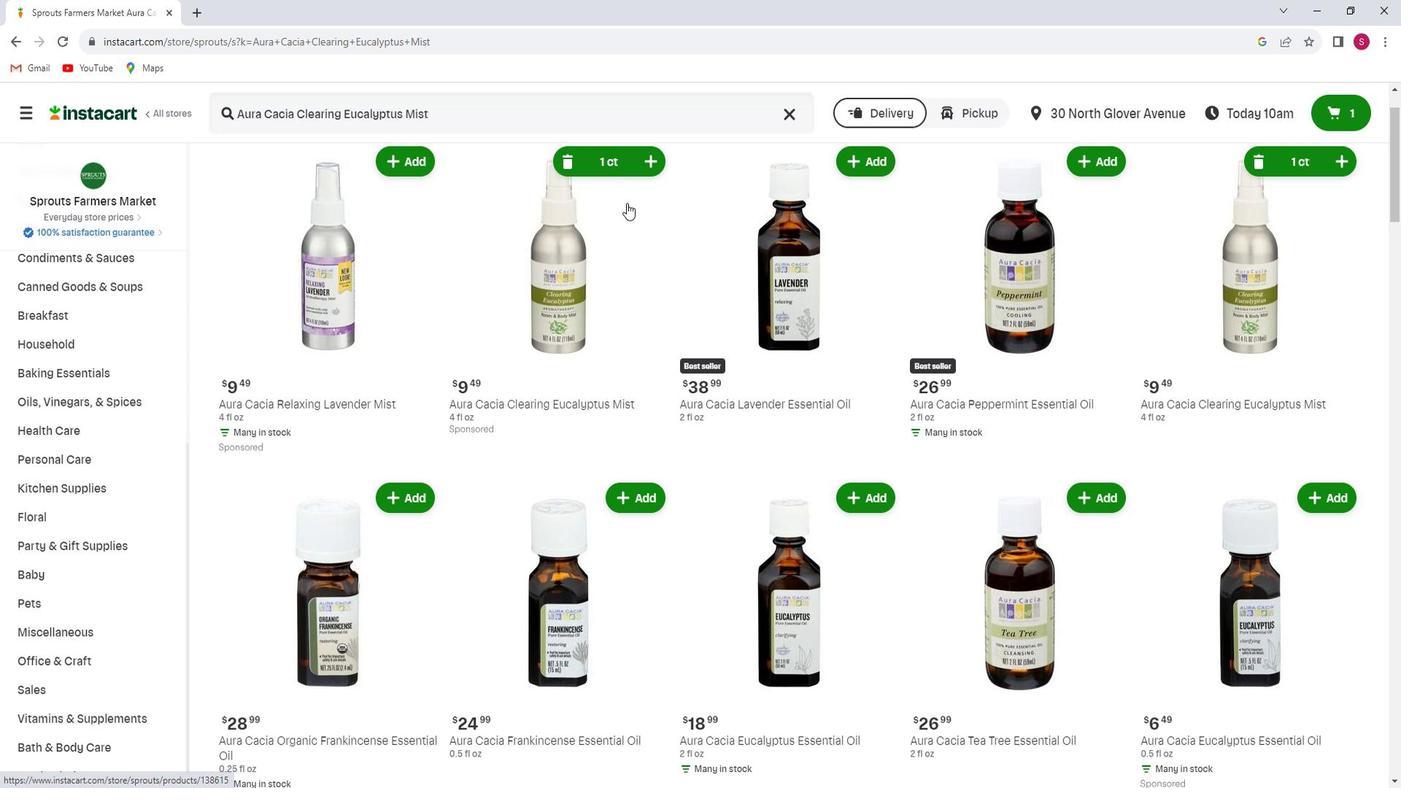 
